 Task: Add Sprouts Free And Clear Powder Laundry Detergent to the cart.
Action: Mouse moved to (815, 289)
Screenshot: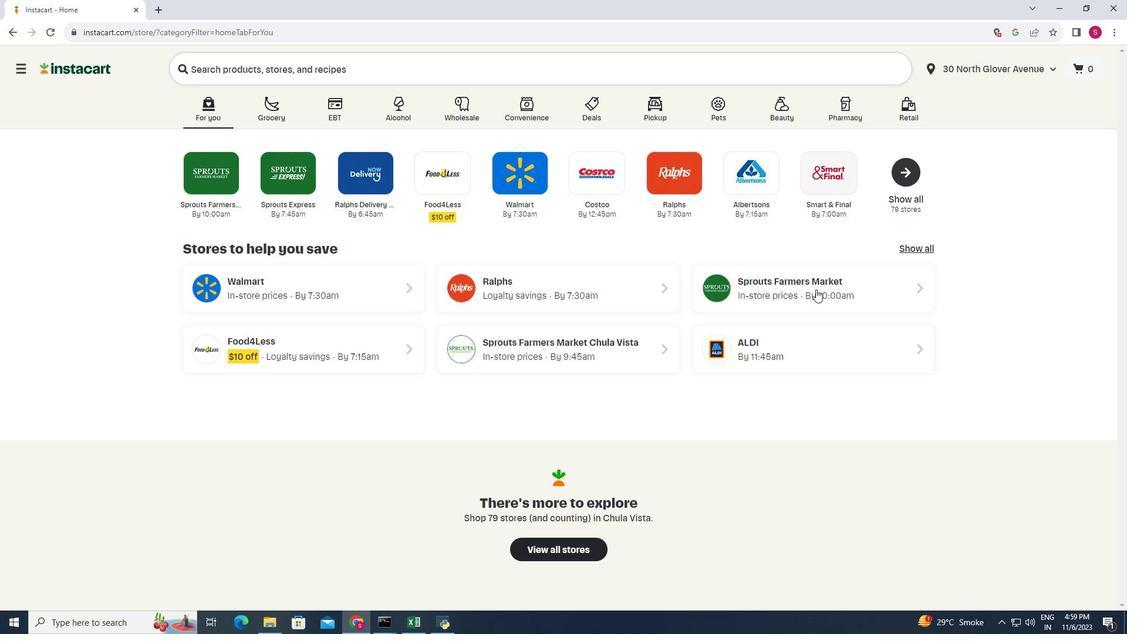 
Action: Mouse pressed left at (815, 289)
Screenshot: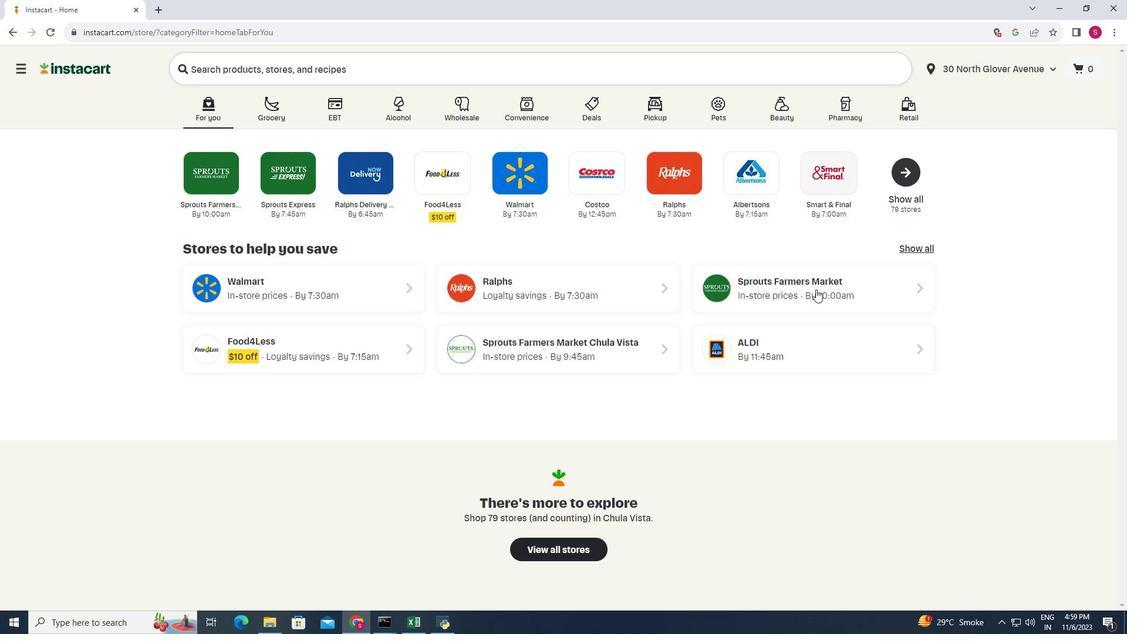 
Action: Mouse moved to (28, 415)
Screenshot: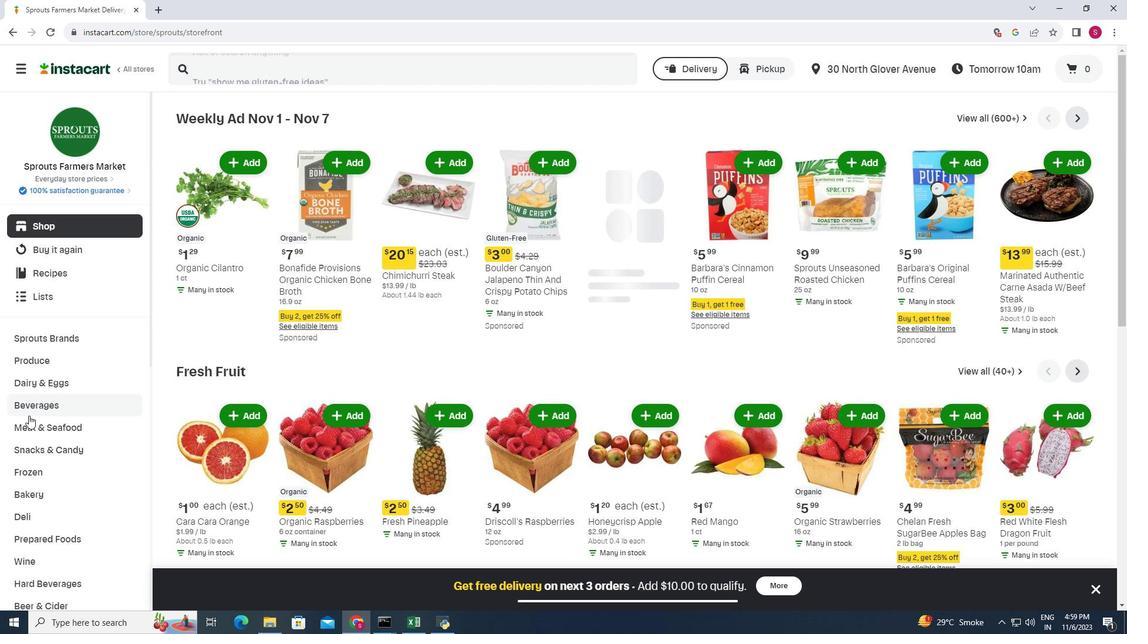 
Action: Mouse scrolled (28, 415) with delta (0, 0)
Screenshot: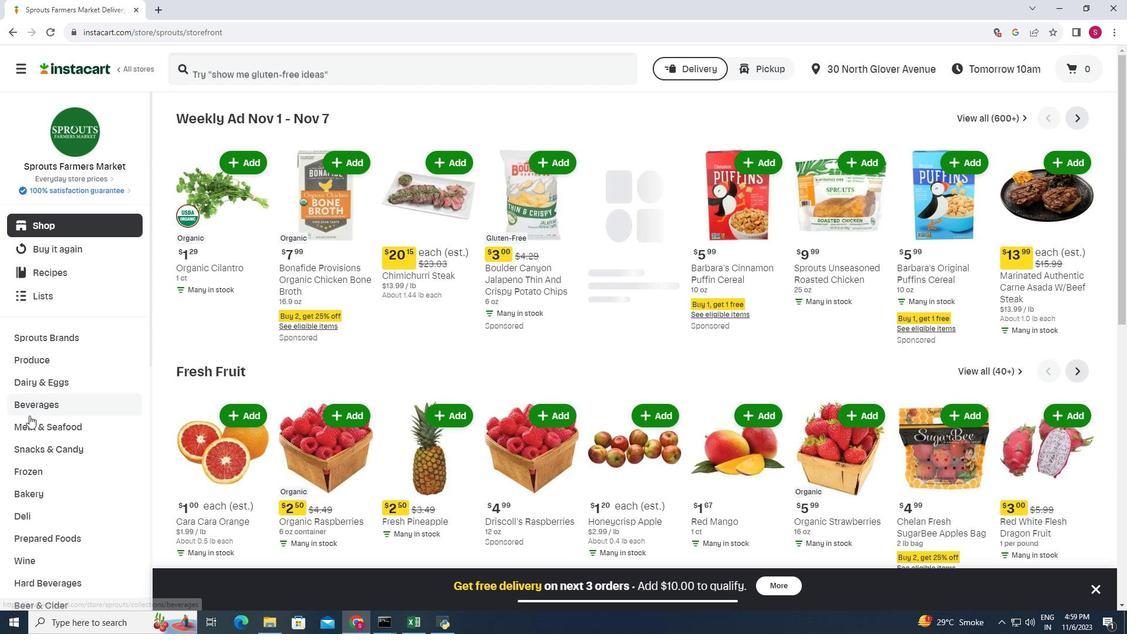 
Action: Mouse moved to (32, 416)
Screenshot: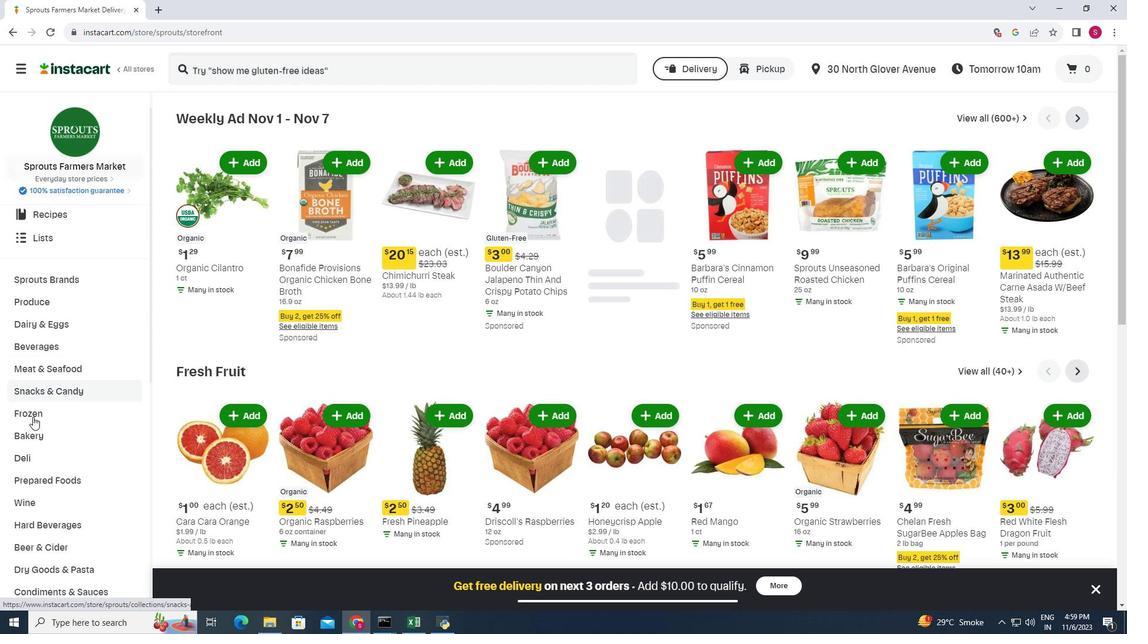 
Action: Mouse scrolled (32, 415) with delta (0, 0)
Screenshot: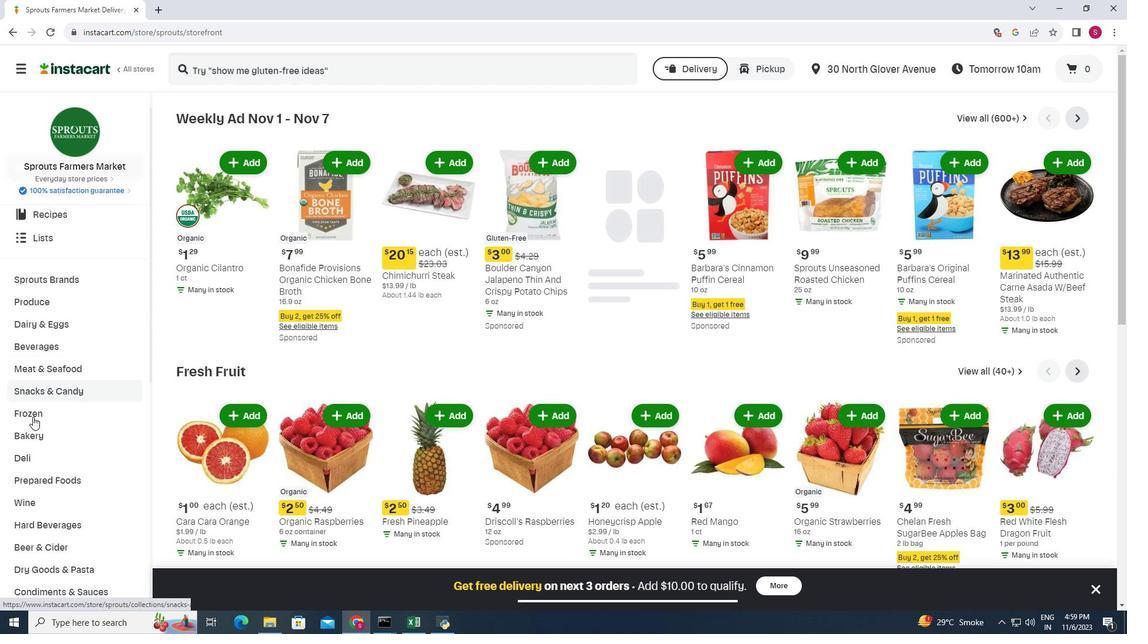 
Action: Mouse moved to (34, 417)
Screenshot: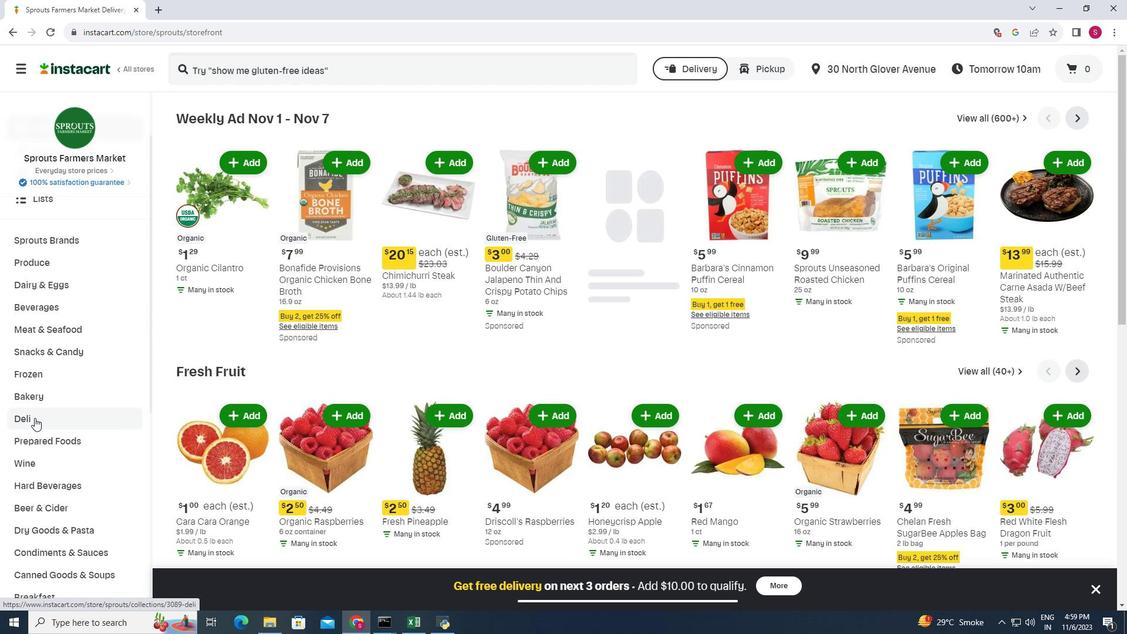 
Action: Mouse scrolled (34, 417) with delta (0, 0)
Screenshot: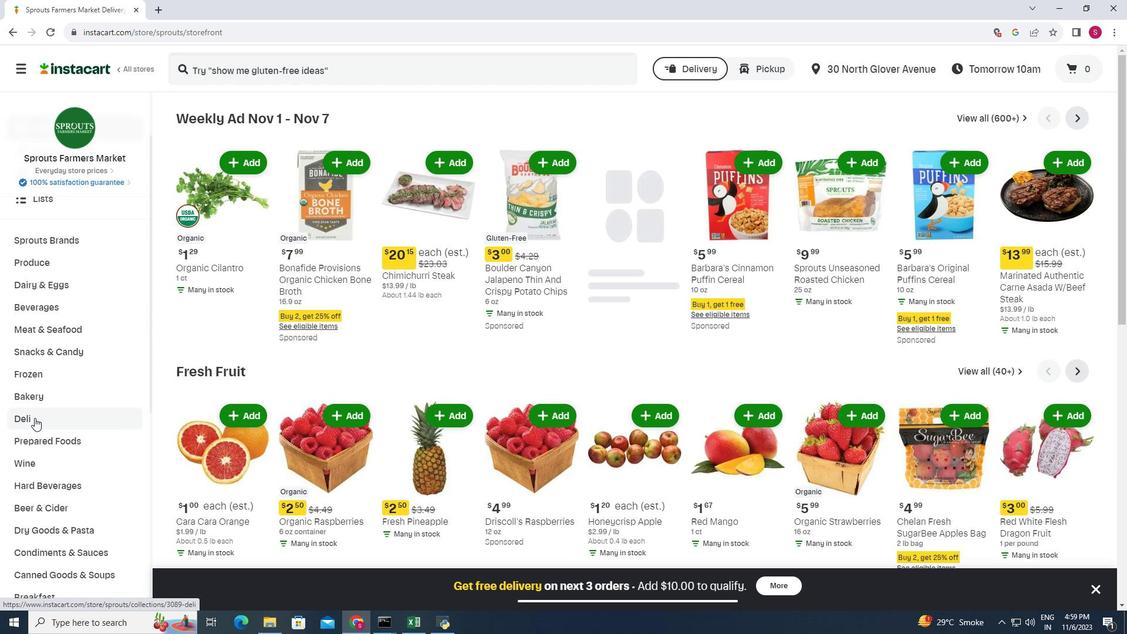 
Action: Mouse scrolled (34, 417) with delta (0, 0)
Screenshot: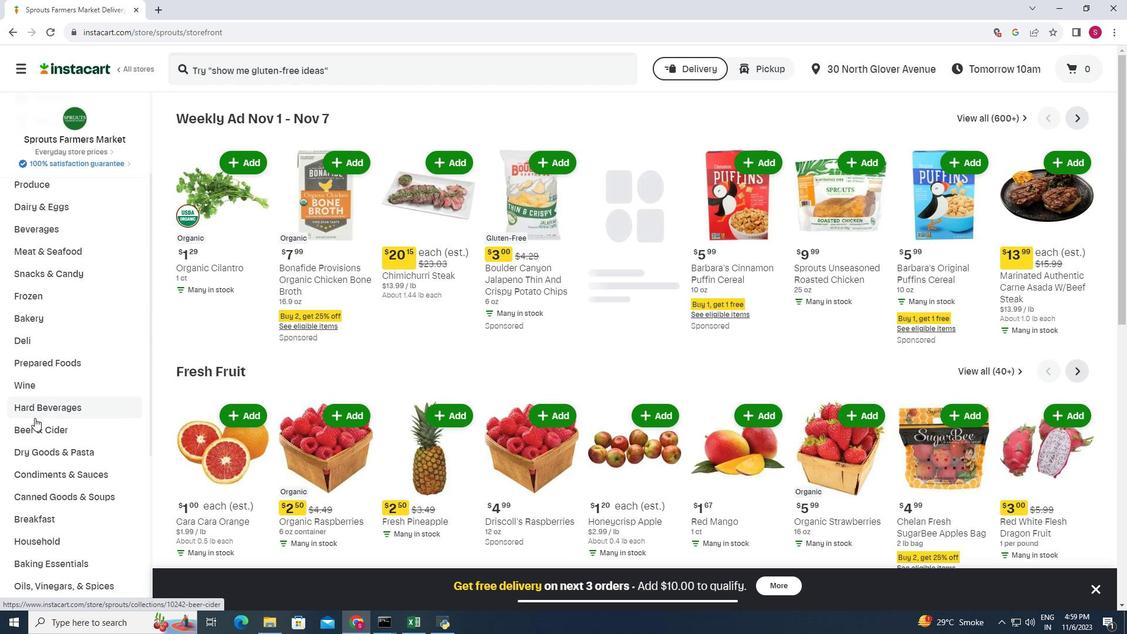 
Action: Mouse moved to (58, 481)
Screenshot: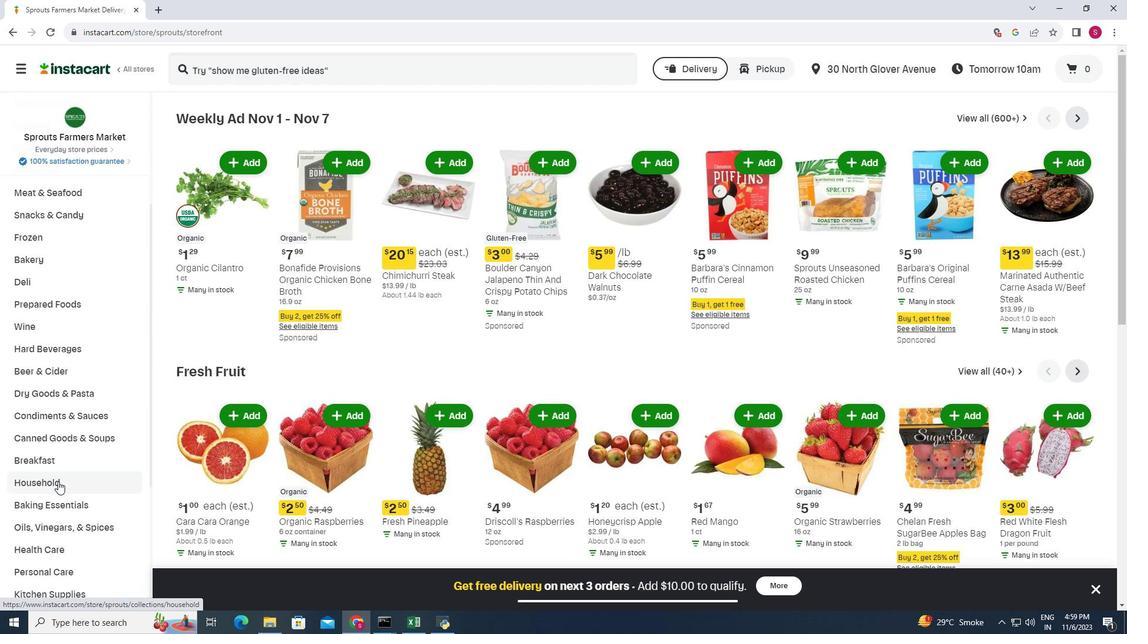 
Action: Mouse pressed left at (58, 481)
Screenshot: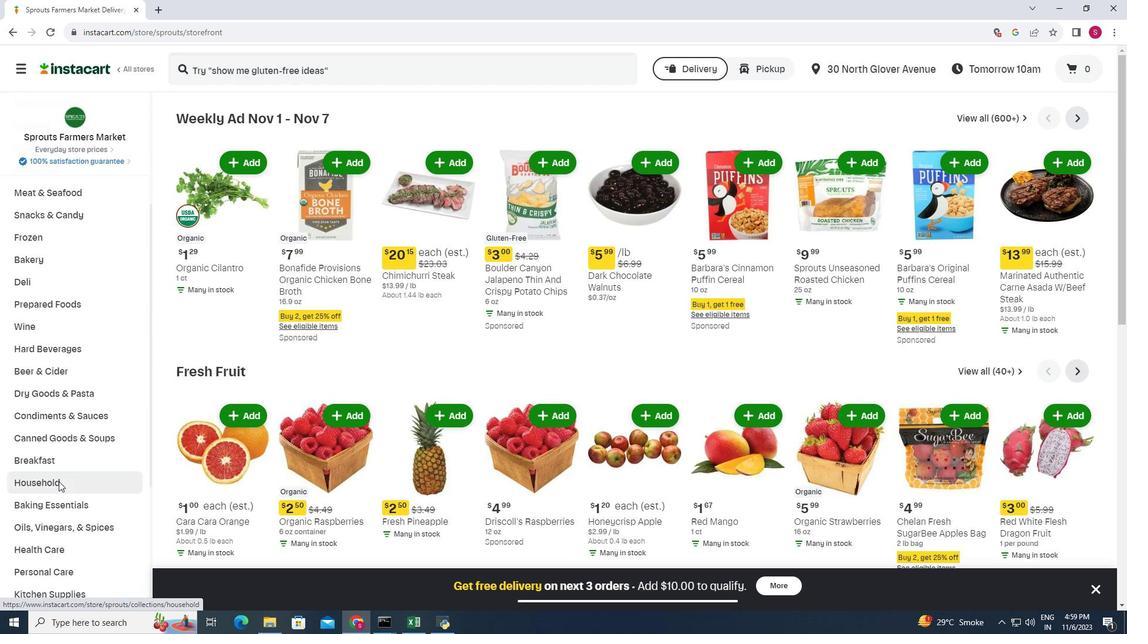 
Action: Mouse moved to (447, 153)
Screenshot: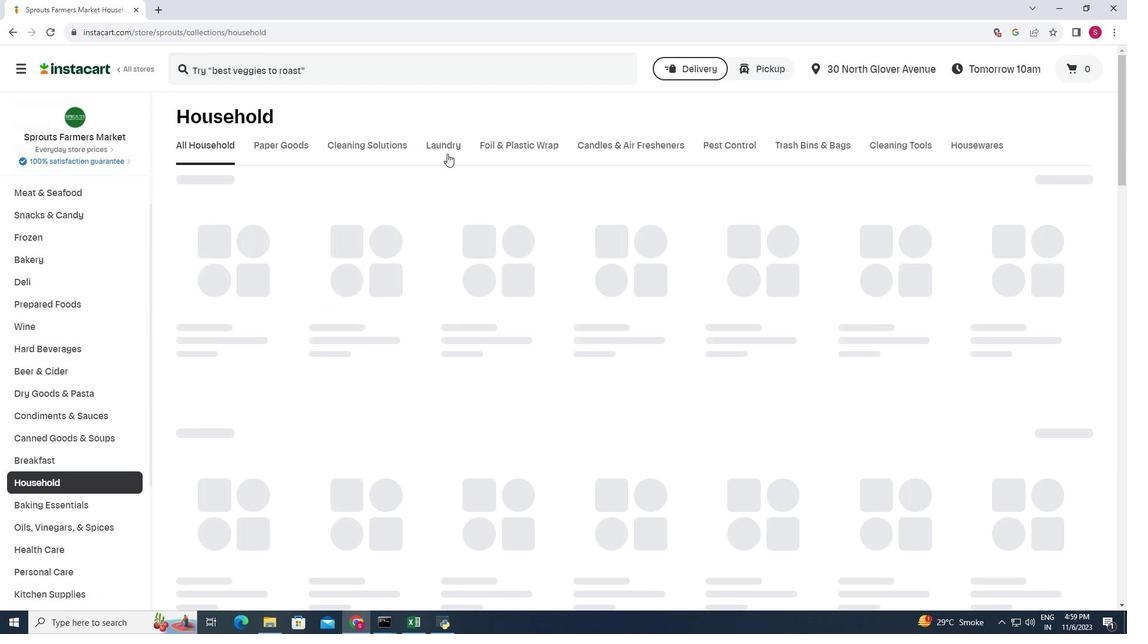 
Action: Mouse pressed left at (447, 153)
Screenshot: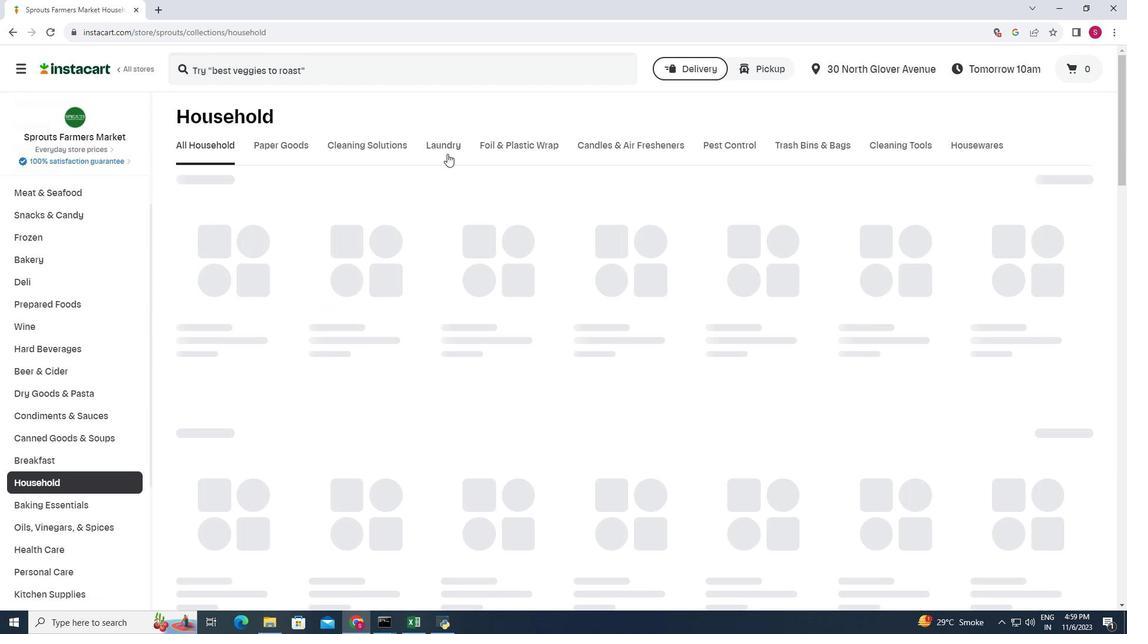 
Action: Mouse moved to (422, 272)
Screenshot: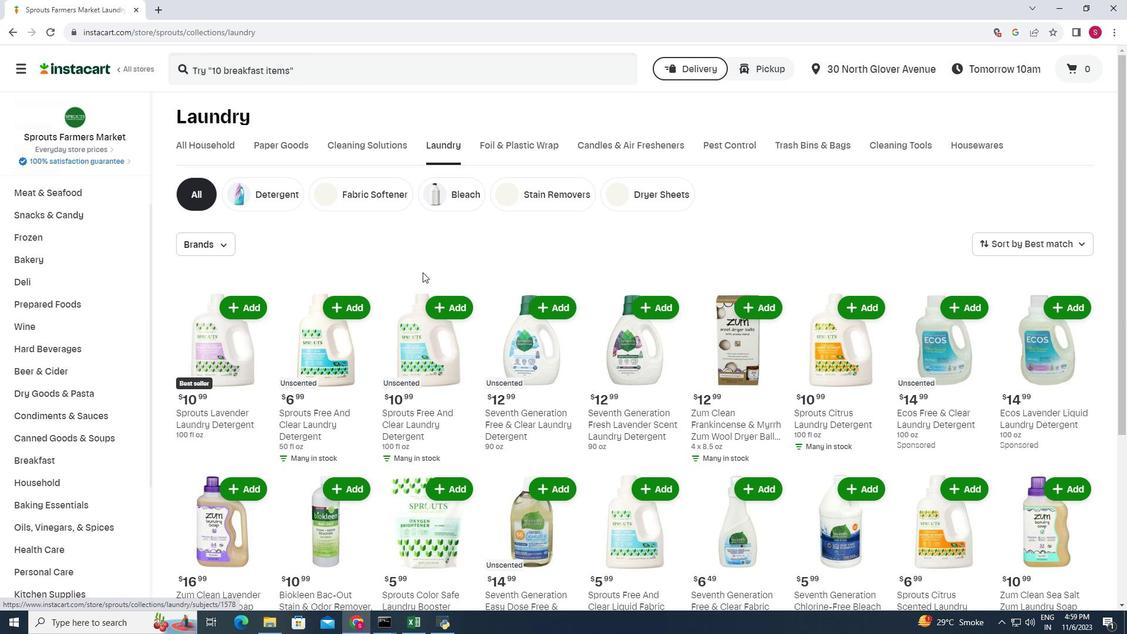
Action: Mouse scrolled (422, 271) with delta (0, 0)
Screenshot: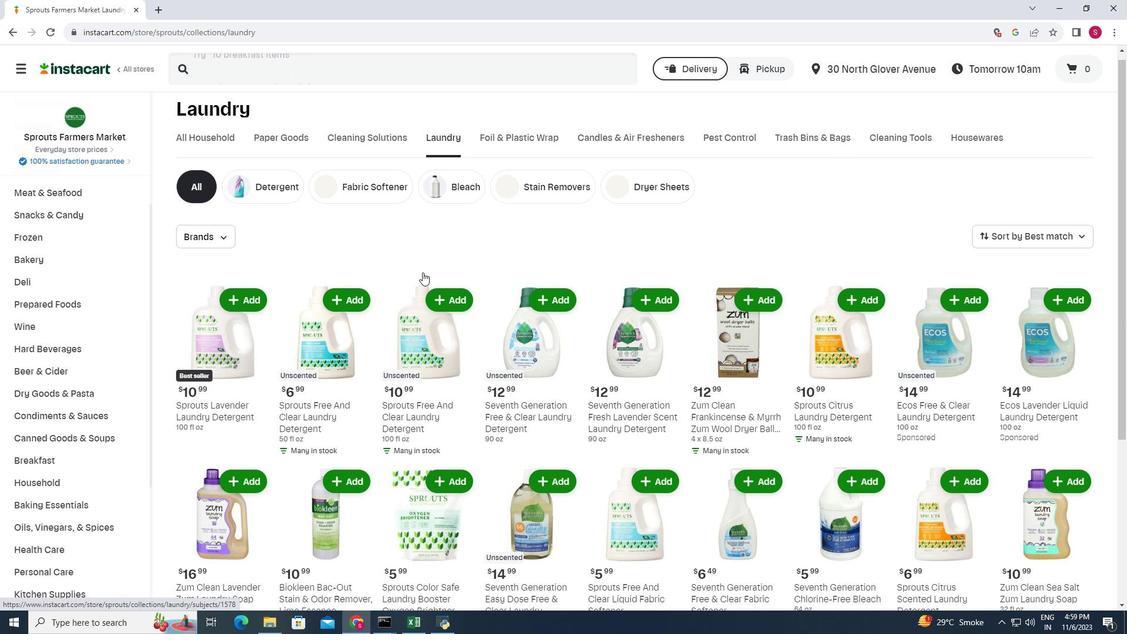 
Action: Mouse moved to (379, 218)
Screenshot: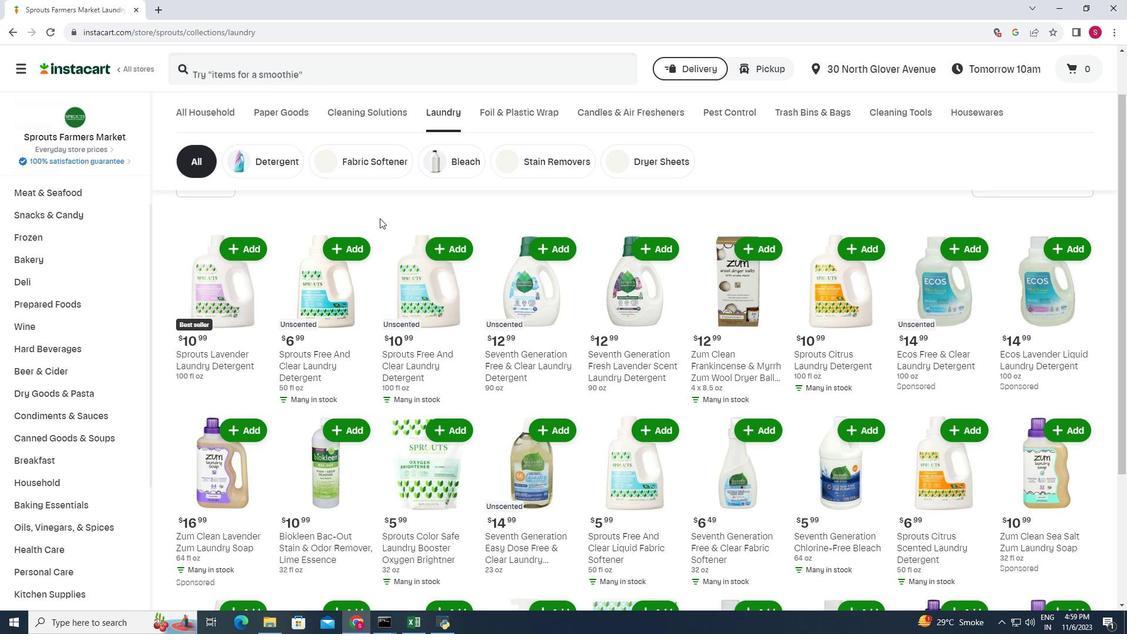 
Action: Mouse scrolled (379, 217) with delta (0, 0)
Screenshot: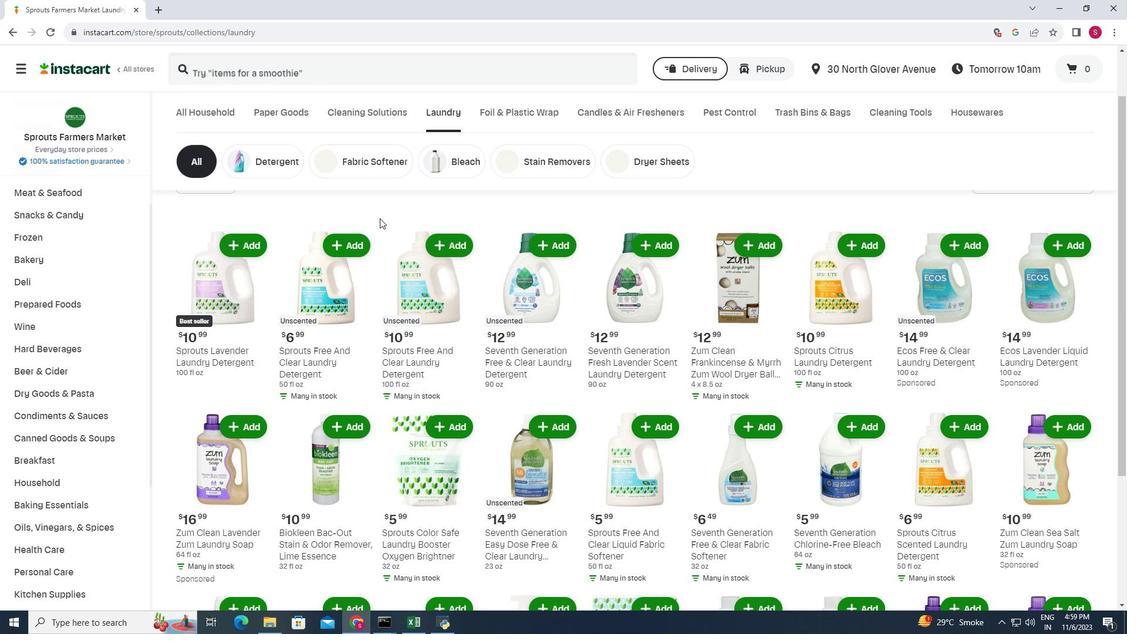 
Action: Mouse moved to (382, 220)
Screenshot: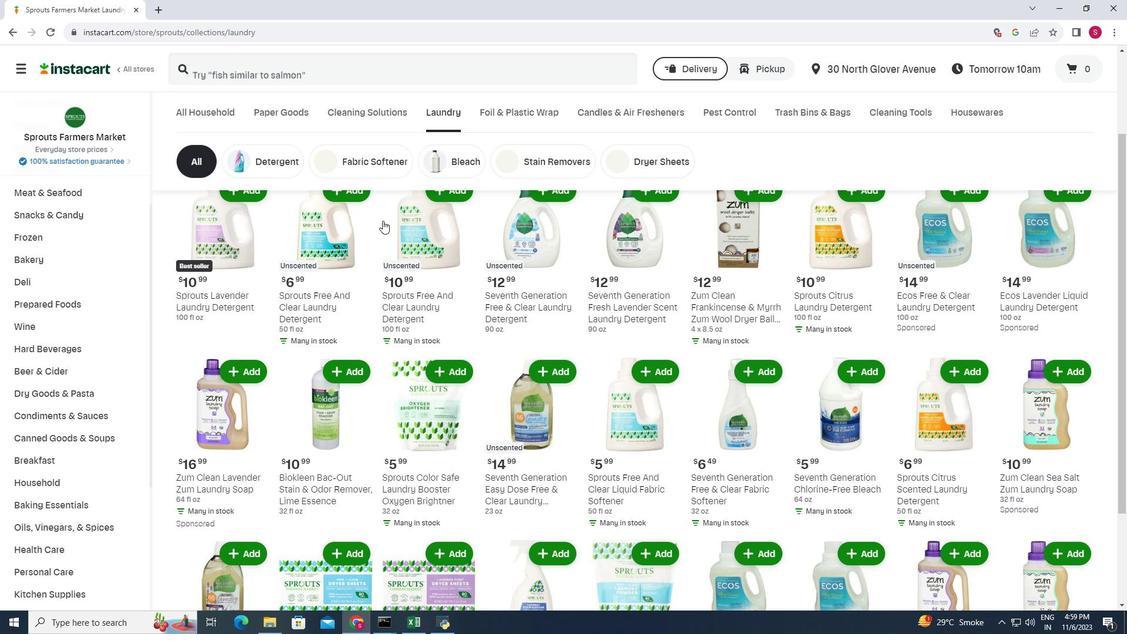 
Action: Mouse scrolled (382, 220) with delta (0, 0)
Screenshot: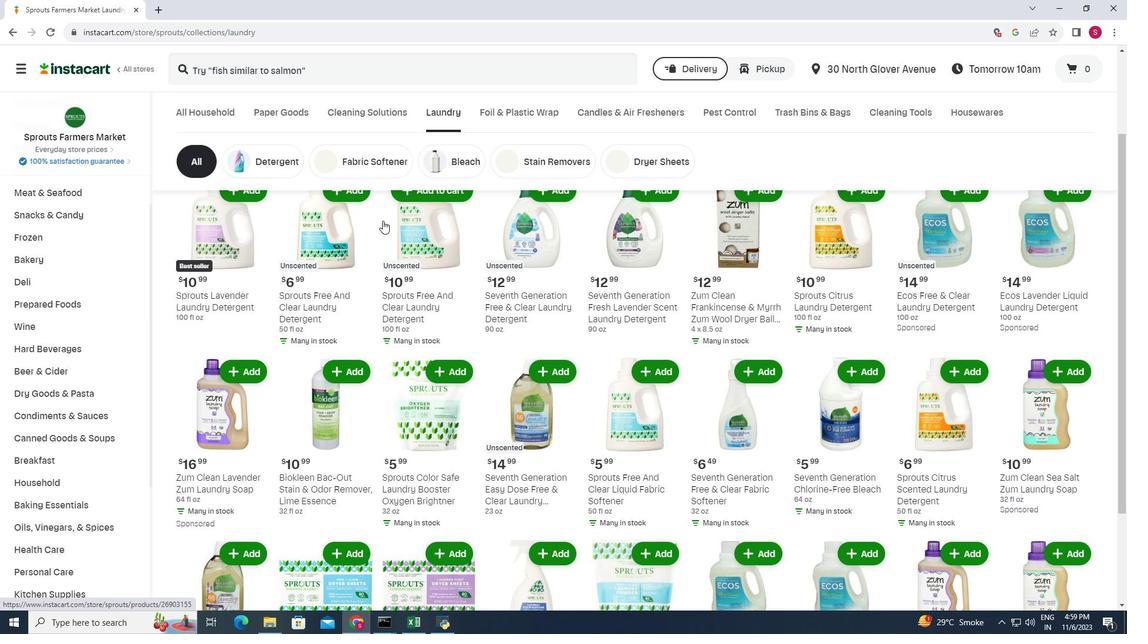 
Action: Mouse scrolled (382, 220) with delta (0, 0)
Screenshot: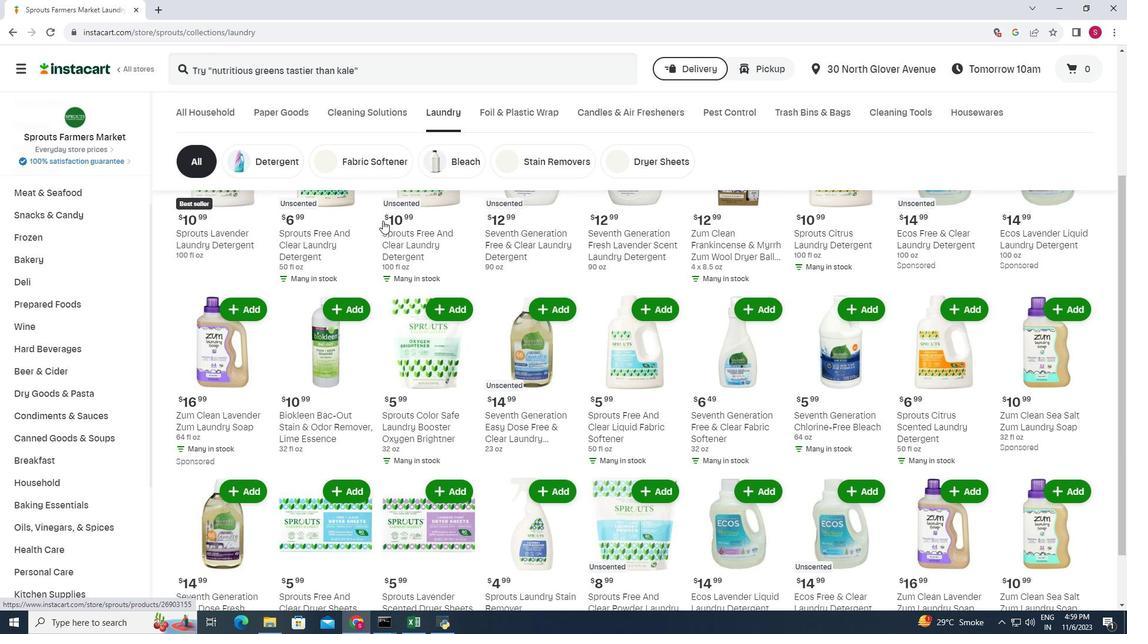 
Action: Mouse scrolled (382, 220) with delta (0, 0)
Screenshot: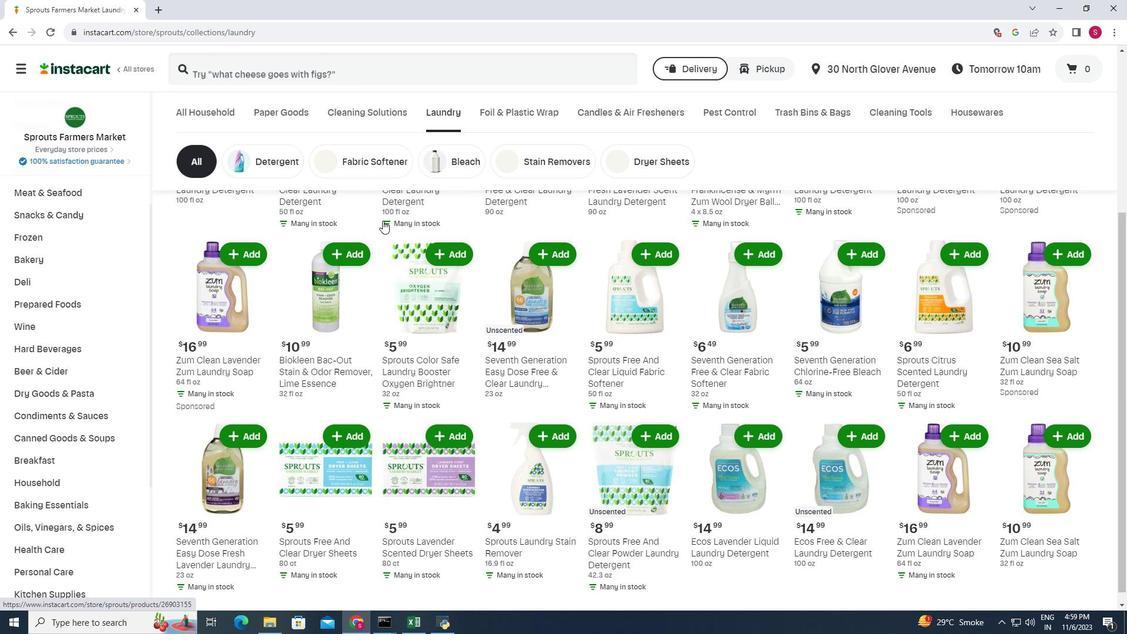 
Action: Mouse moved to (373, 280)
Screenshot: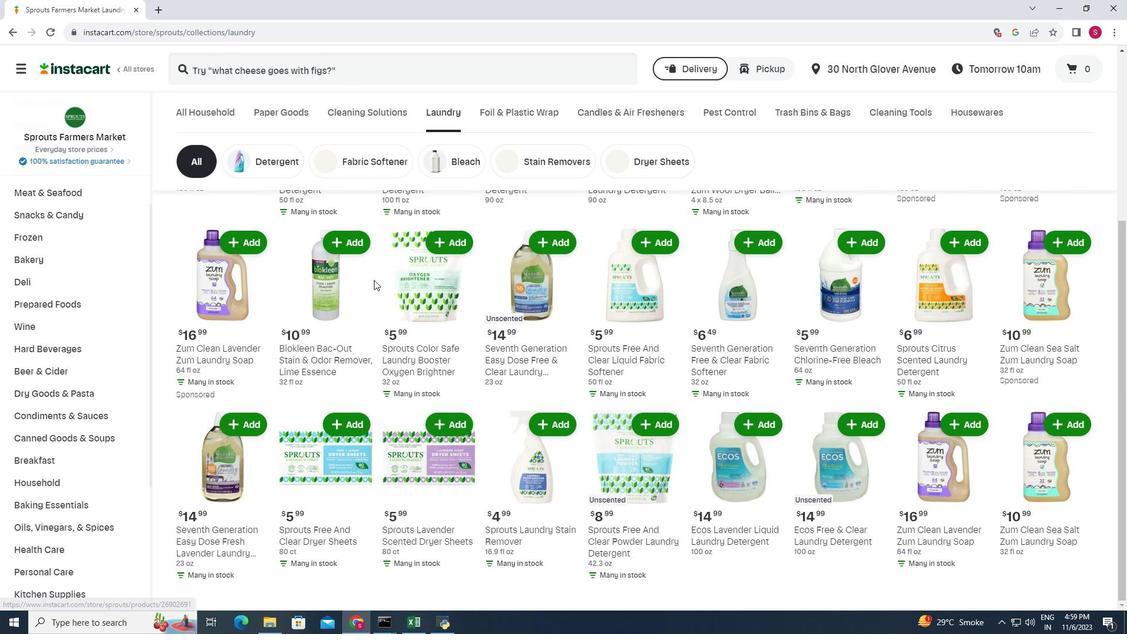 
Action: Mouse scrolled (373, 279) with delta (0, 0)
Screenshot: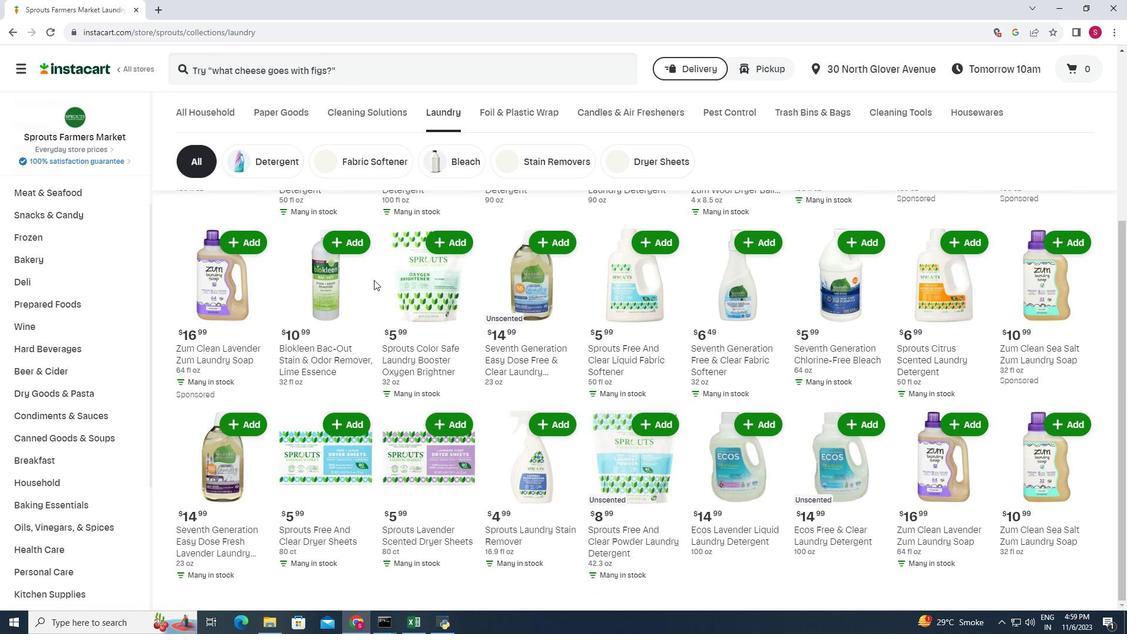 
Action: Mouse moved to (654, 423)
Screenshot: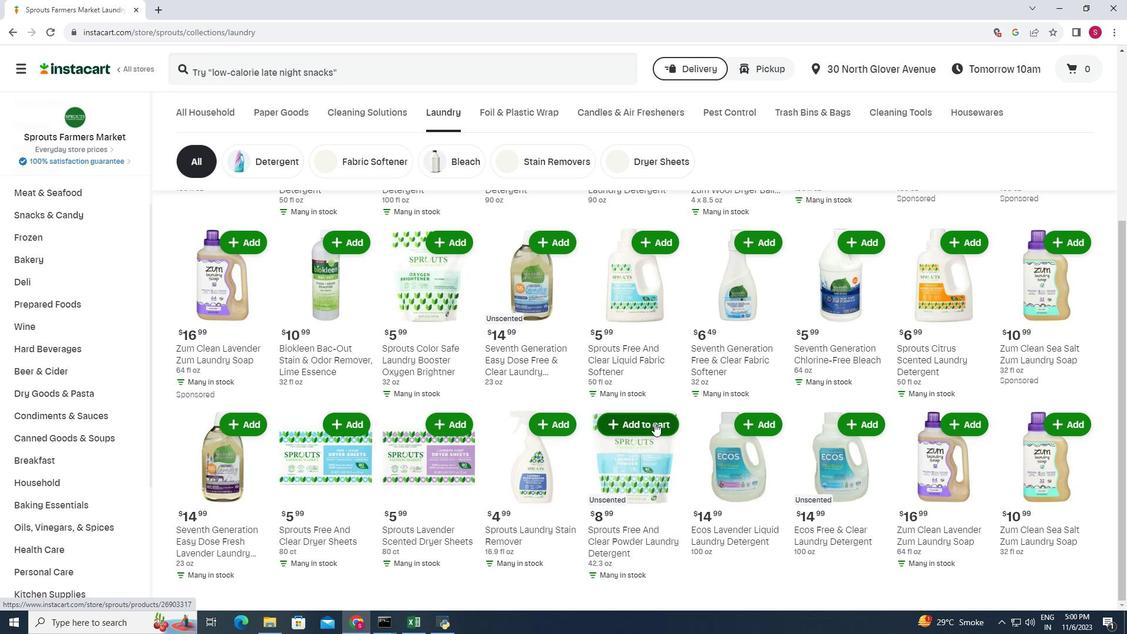 
Action: Mouse pressed left at (654, 423)
Screenshot: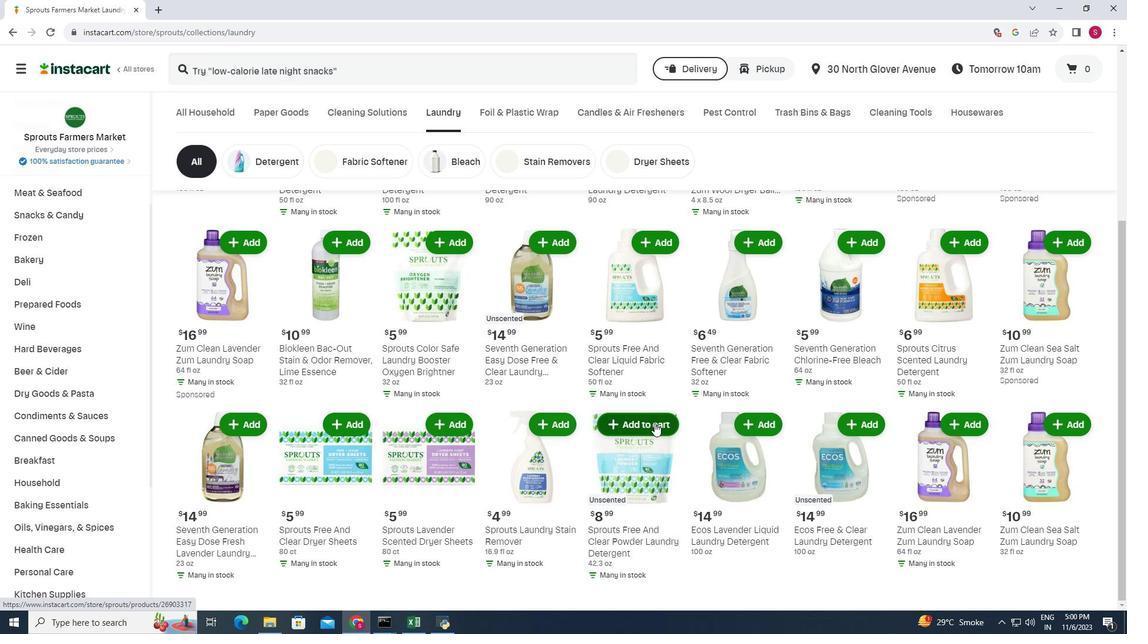 
Action: Mouse moved to (663, 393)
Screenshot: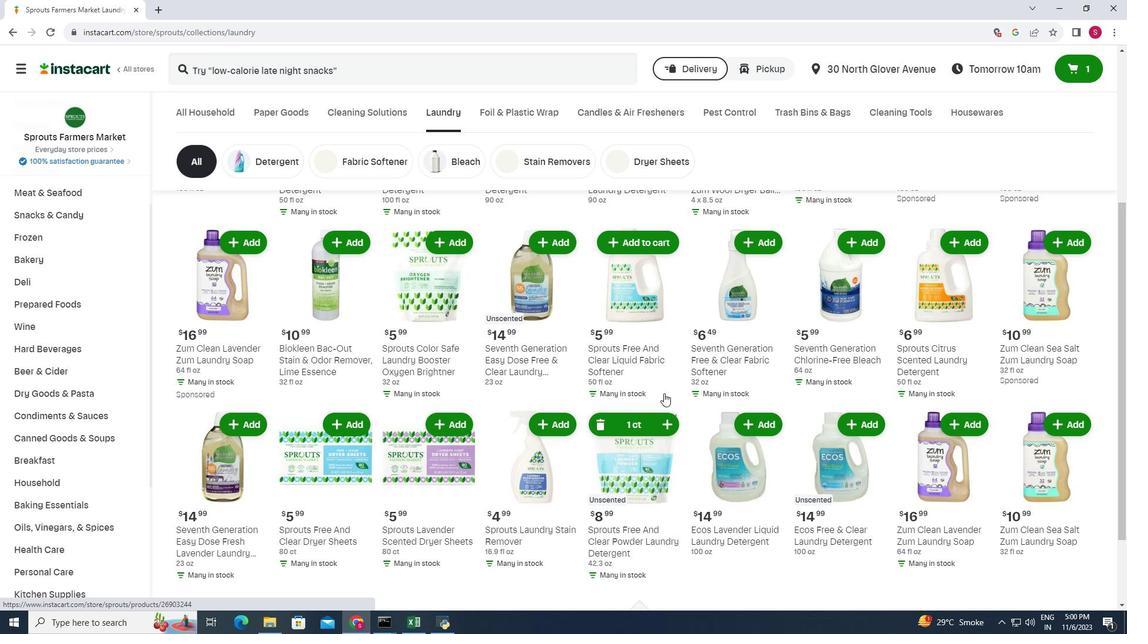 
